 Task: Print per sheet 4 times.
Action: Mouse moved to (94, 85)
Screenshot: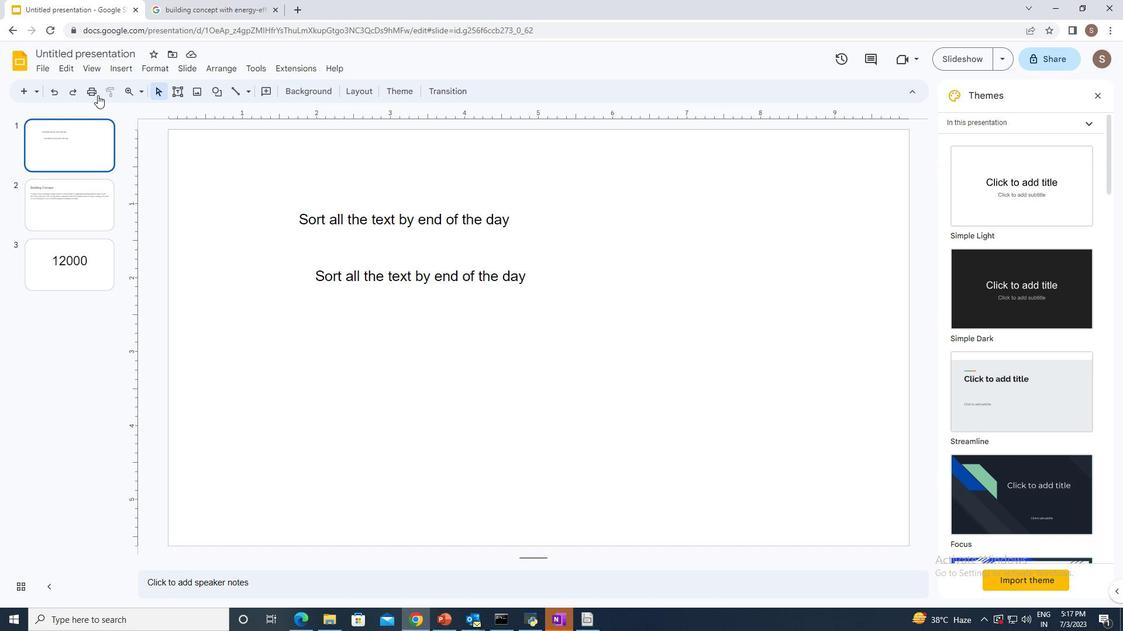 
Action: Mouse pressed left at (94, 85)
Screenshot: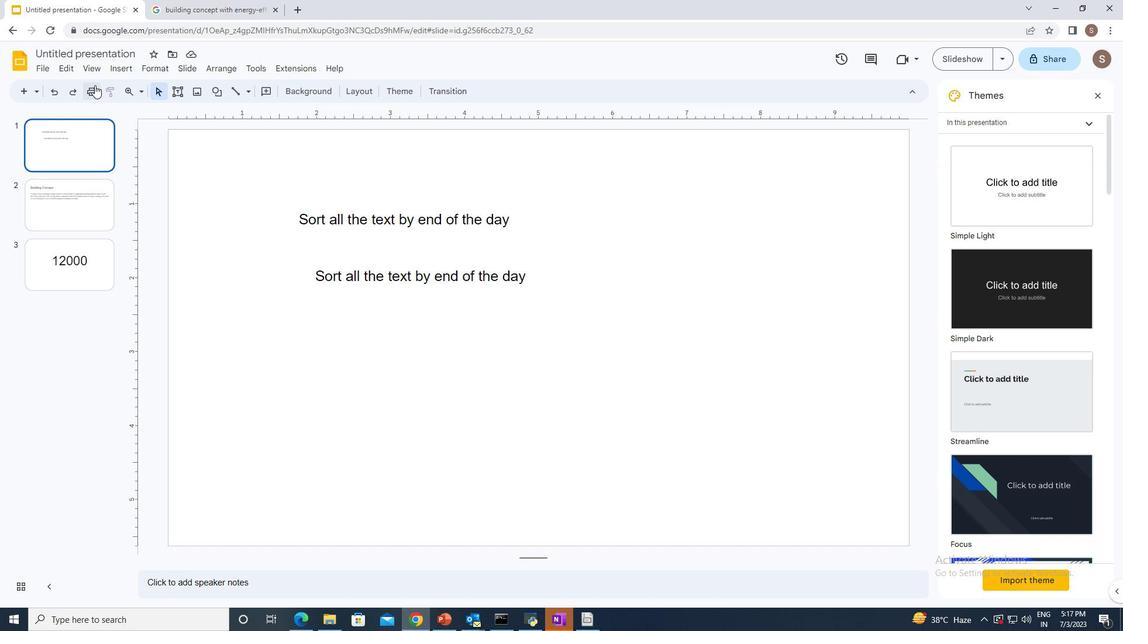 
Action: Mouse moved to (765, 201)
Screenshot: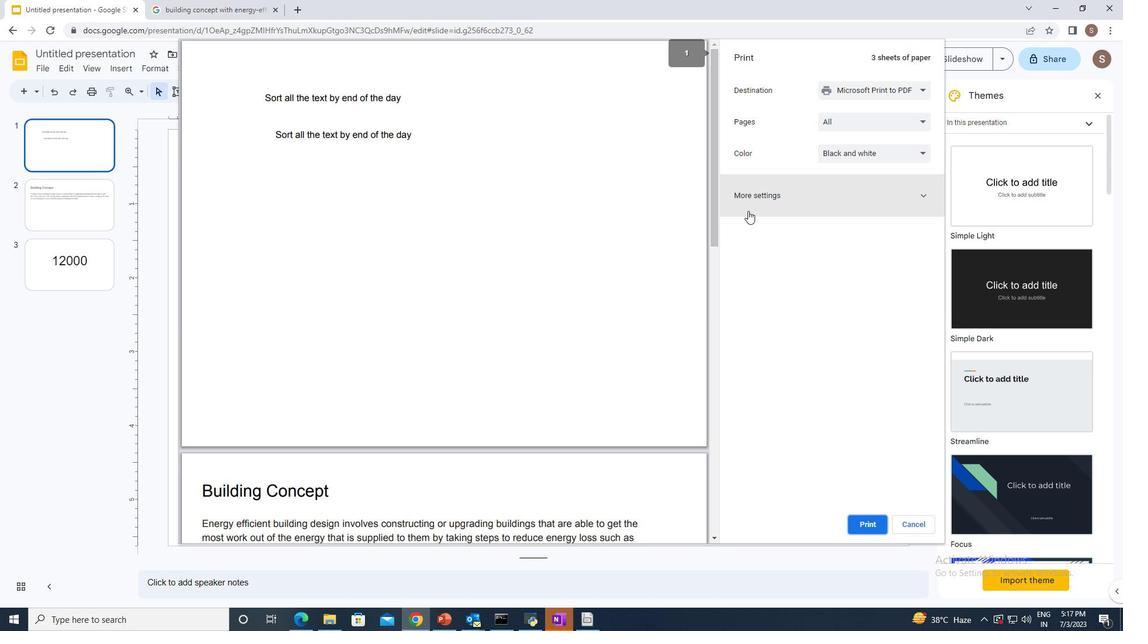 
Action: Mouse pressed left at (765, 201)
Screenshot: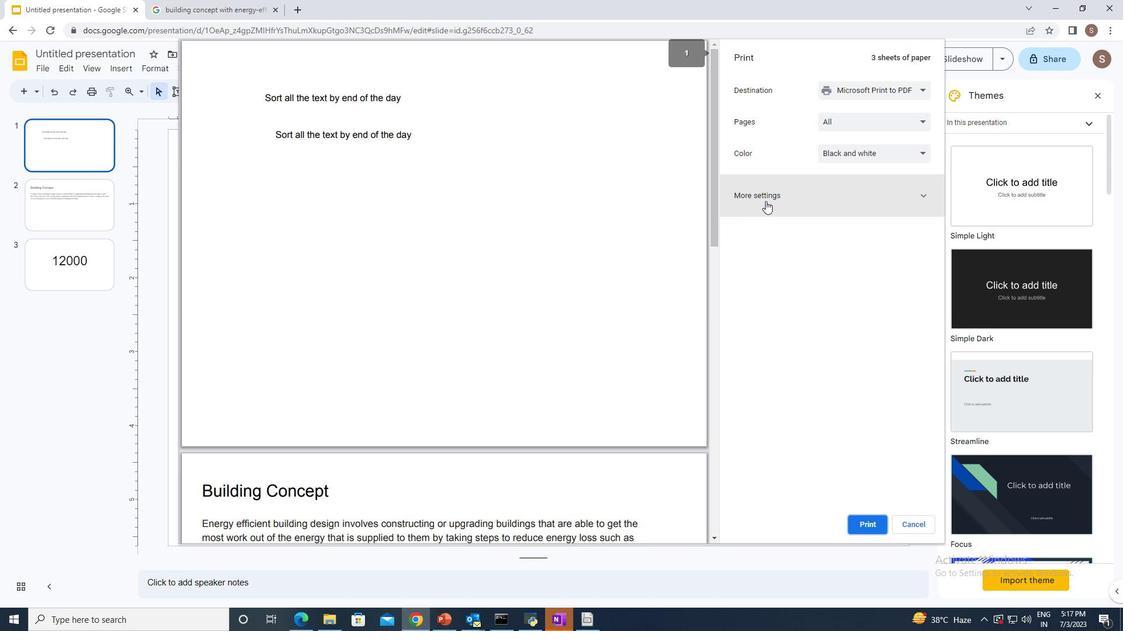
Action: Mouse moved to (847, 271)
Screenshot: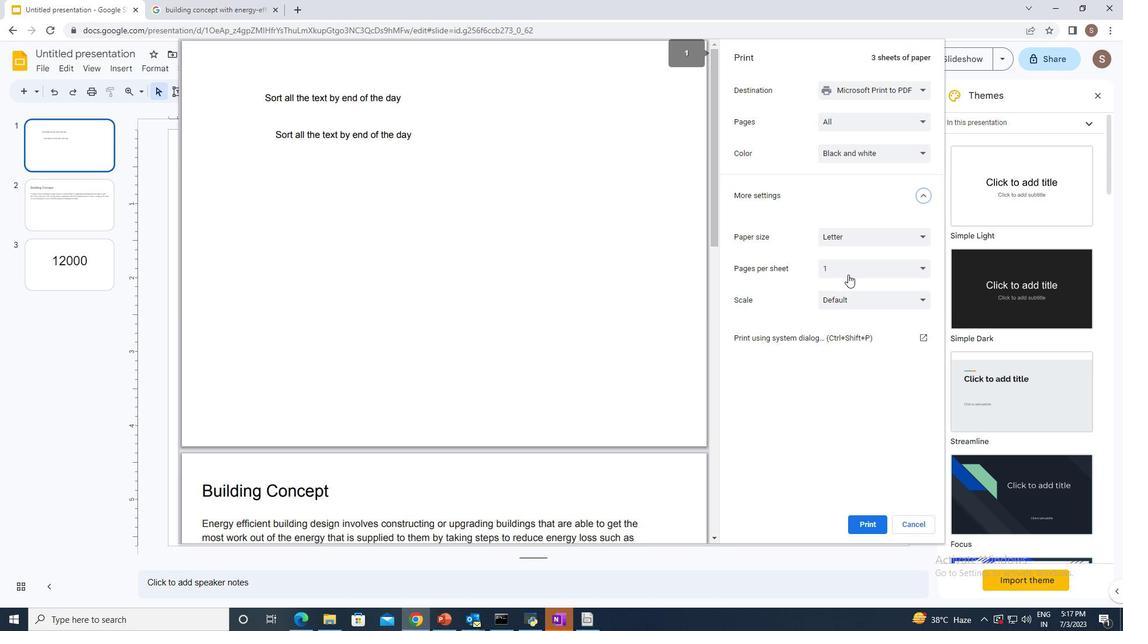 
Action: Mouse pressed left at (847, 271)
Screenshot: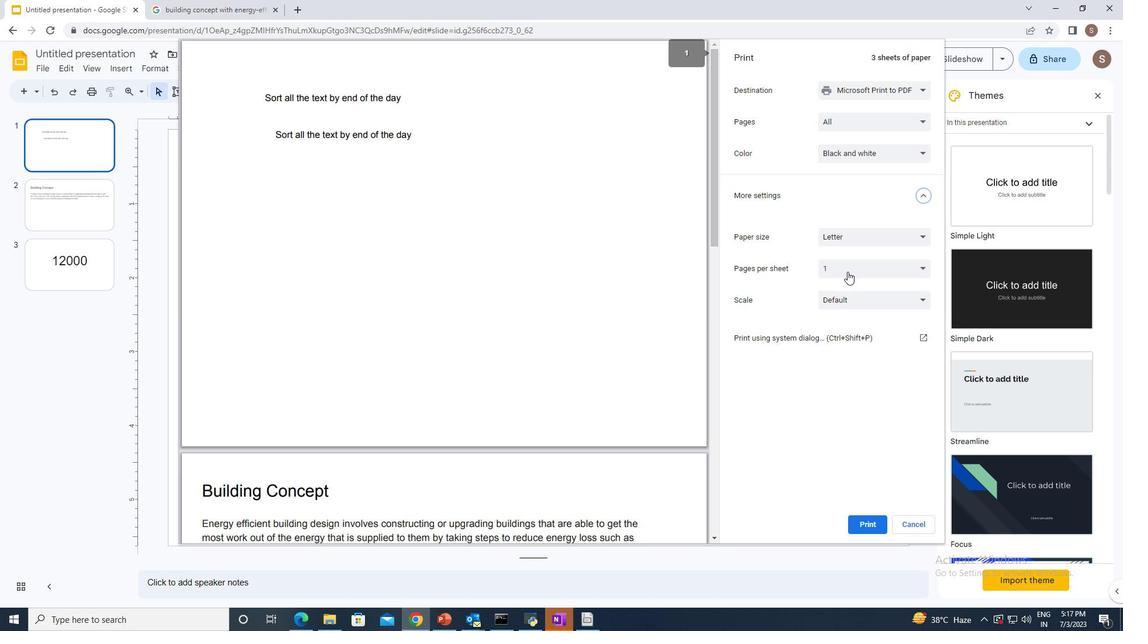 
Action: Mouse moved to (826, 301)
Screenshot: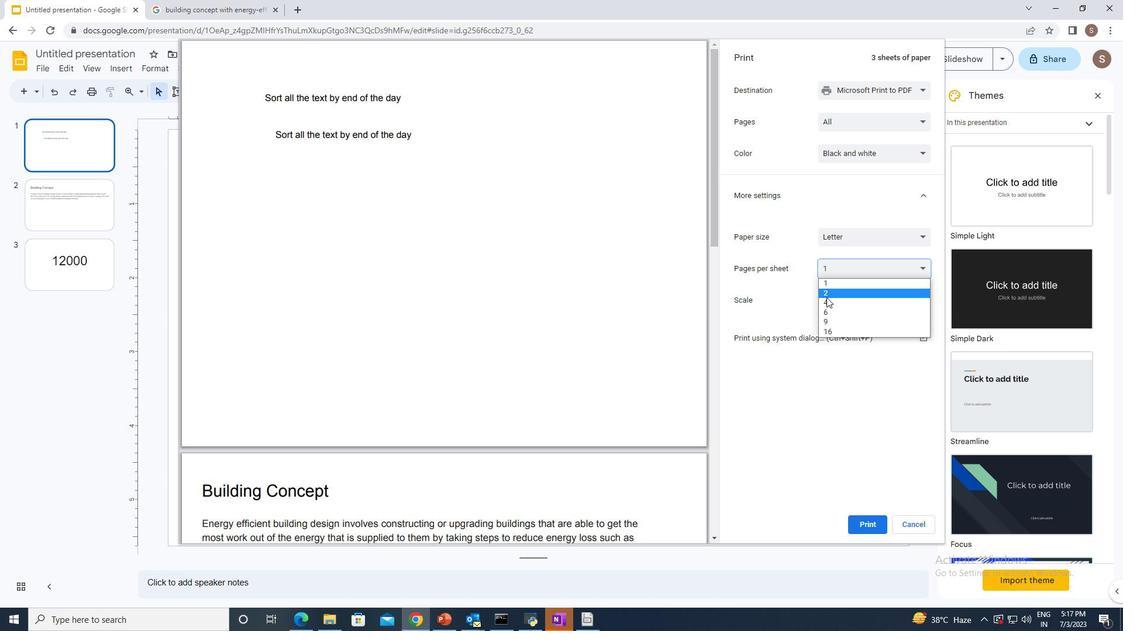 
Action: Mouse pressed left at (826, 301)
Screenshot: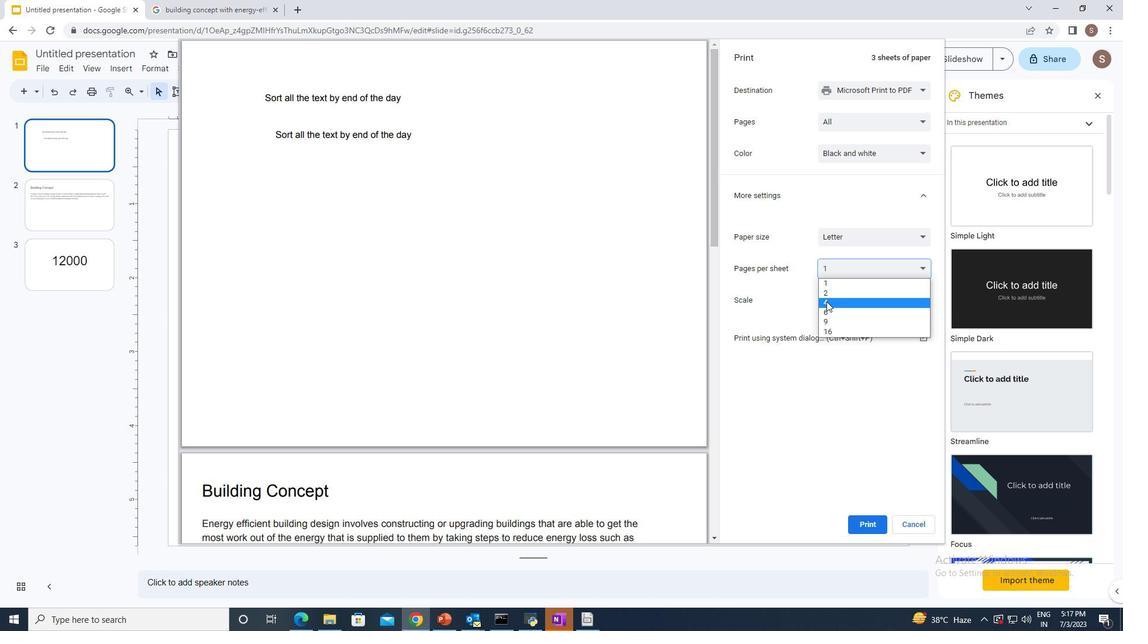 
Action: Mouse moved to (859, 519)
Screenshot: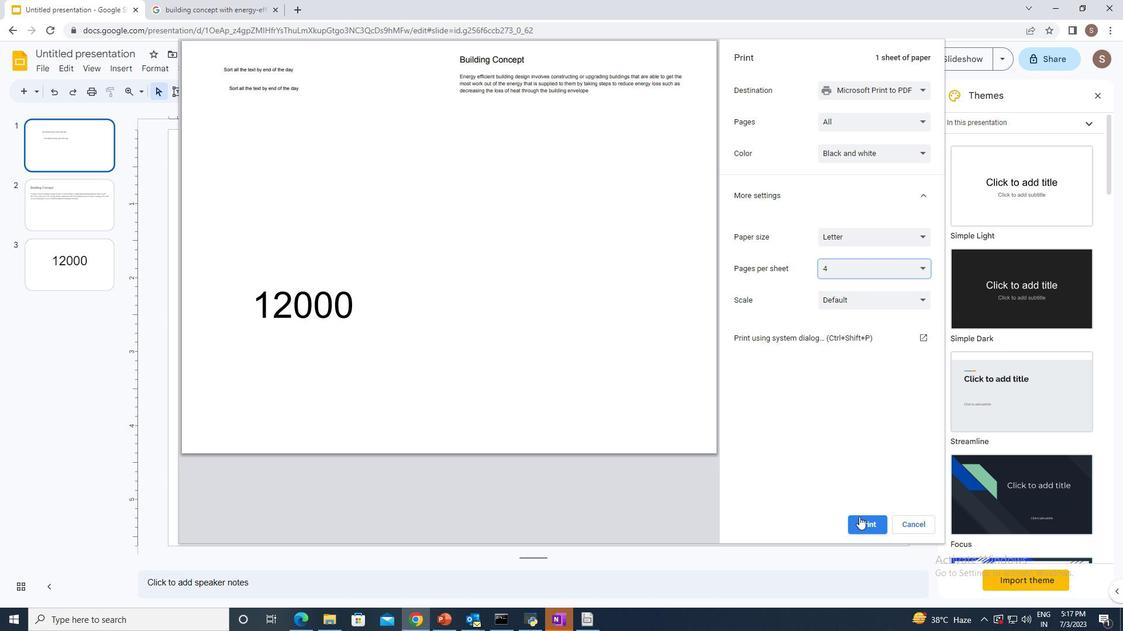 
Action: Mouse pressed left at (859, 519)
Screenshot: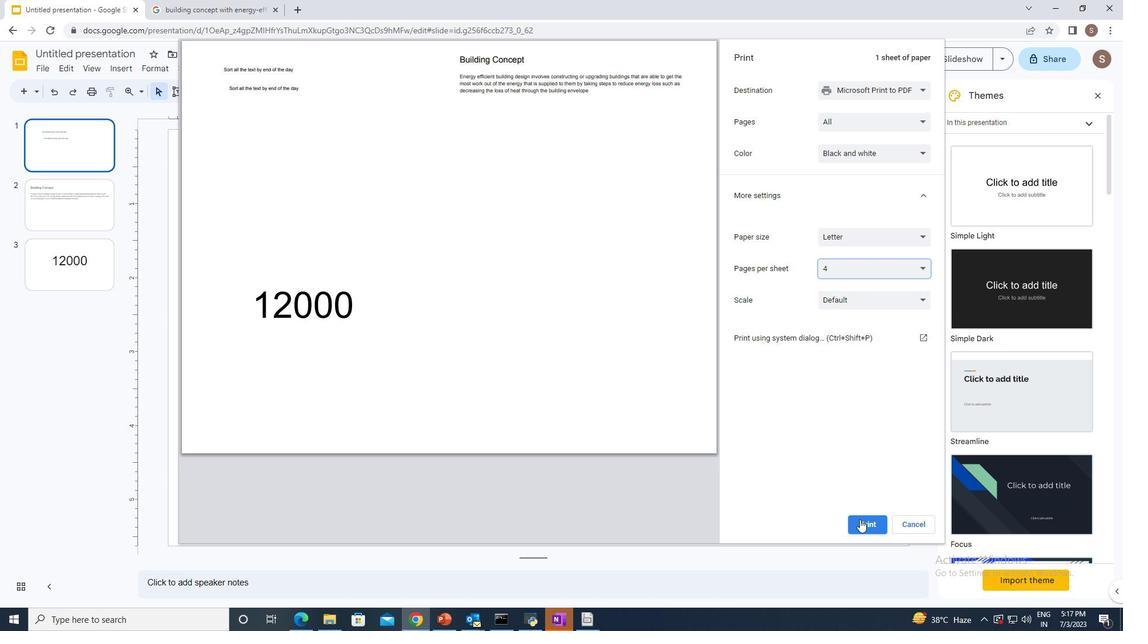 
